 Task: Change the configuration of the table layout of the mark's project to sort by "Assignees" in ascending order.
Action: Mouse moved to (195, 122)
Screenshot: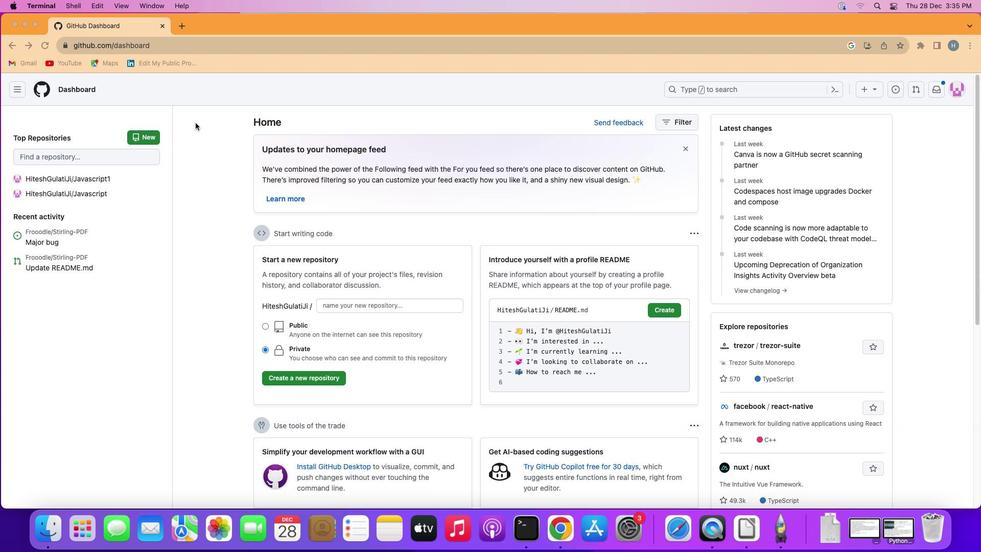 
Action: Mouse pressed left at (195, 122)
Screenshot: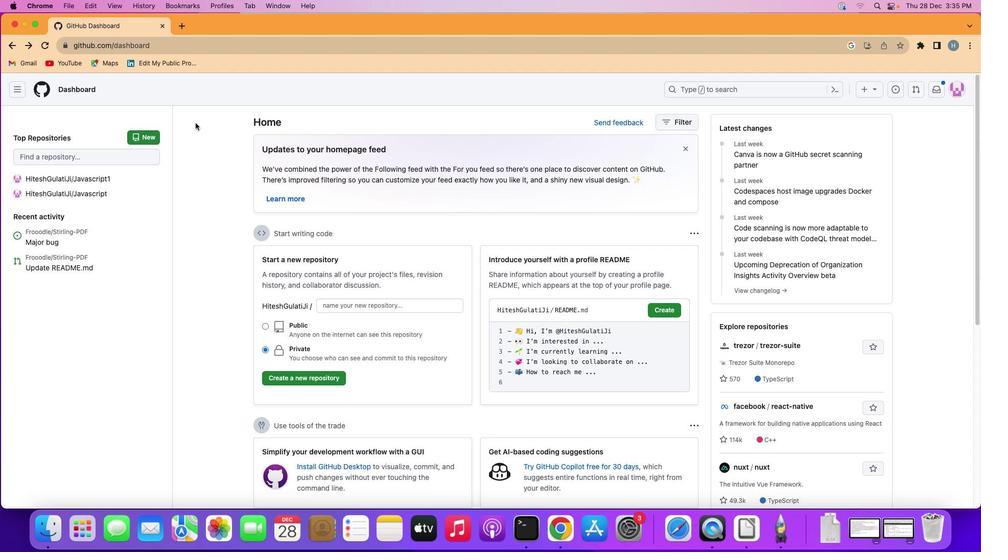 
Action: Mouse moved to (16, 88)
Screenshot: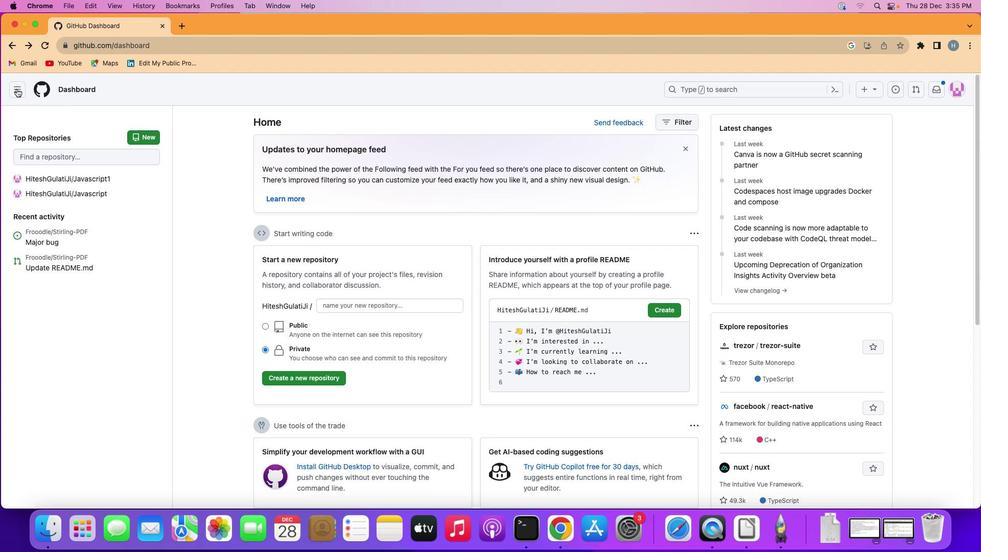 
Action: Mouse pressed left at (16, 88)
Screenshot: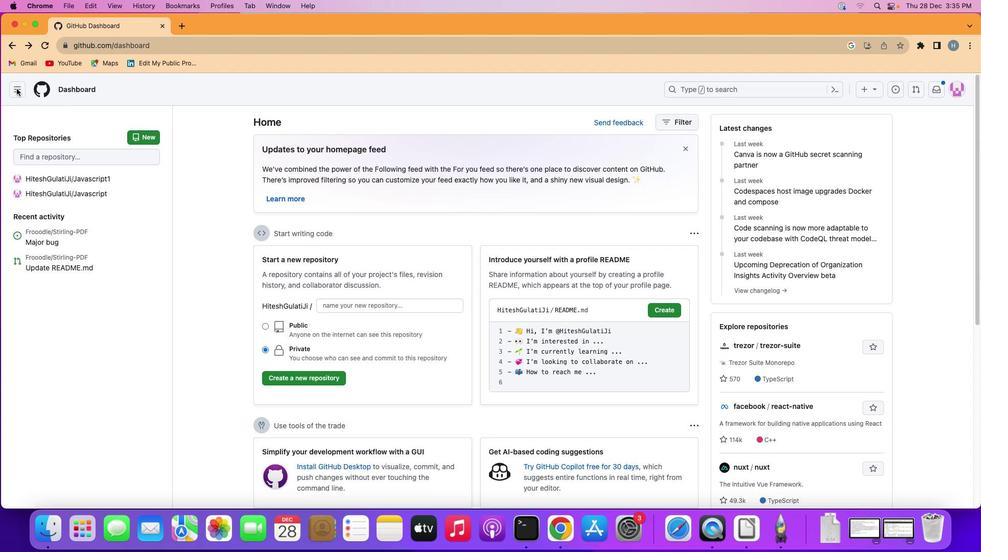 
Action: Mouse moved to (52, 159)
Screenshot: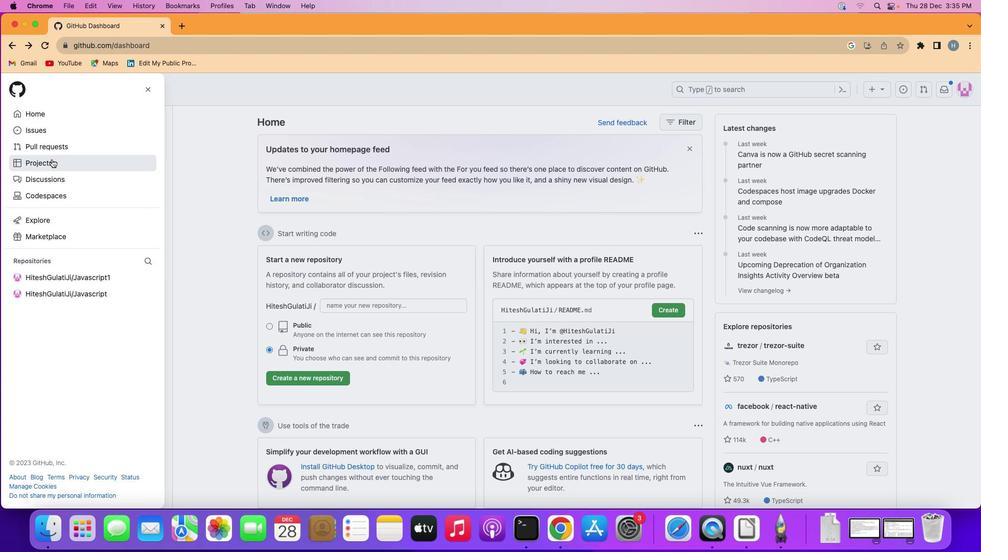 
Action: Mouse pressed left at (52, 159)
Screenshot: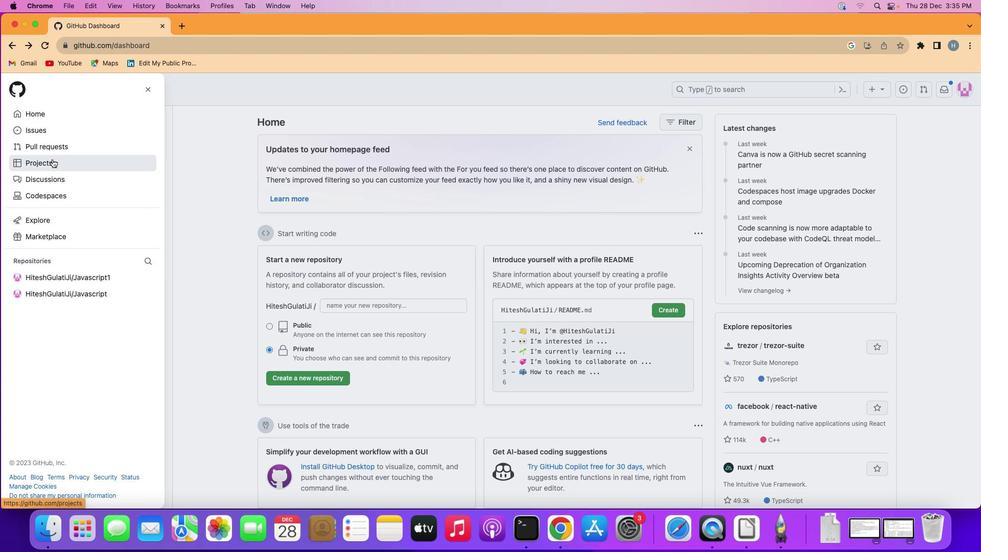 
Action: Mouse moved to (378, 183)
Screenshot: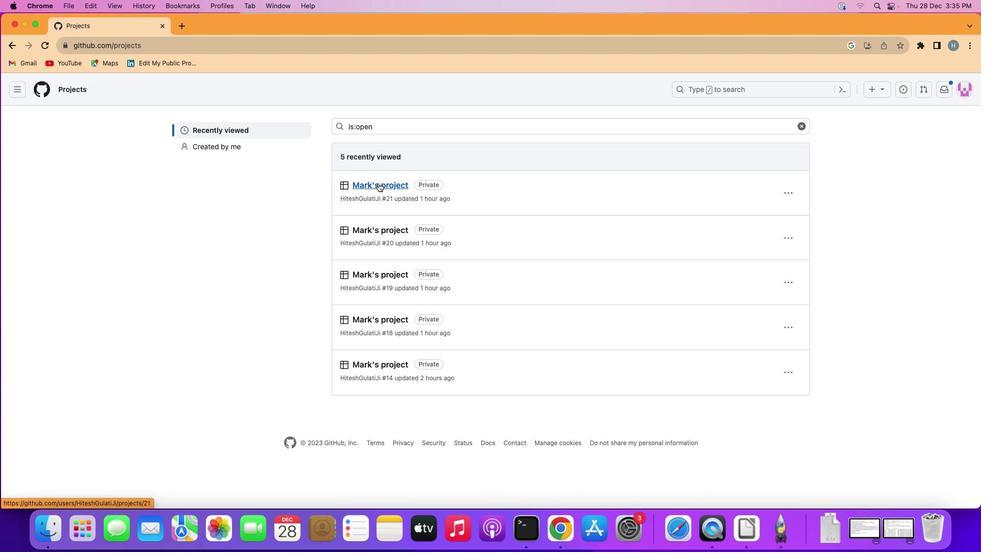 
Action: Mouse pressed left at (378, 183)
Screenshot: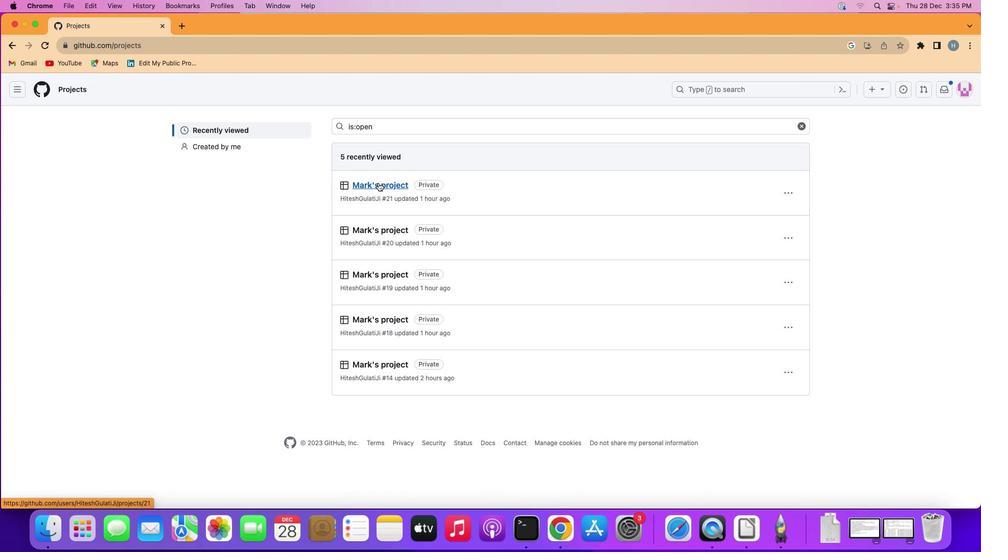 
Action: Mouse moved to (69, 138)
Screenshot: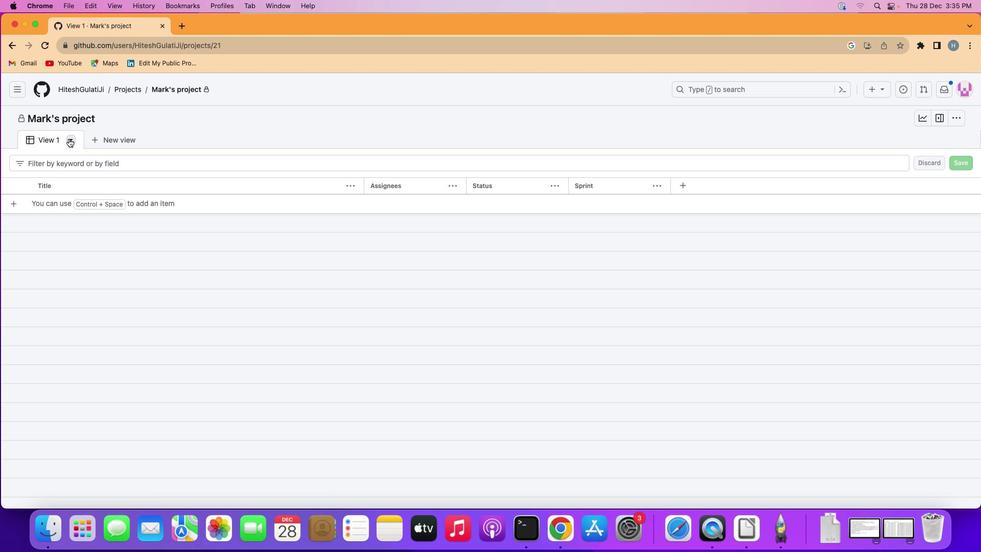 
Action: Mouse pressed left at (69, 138)
Screenshot: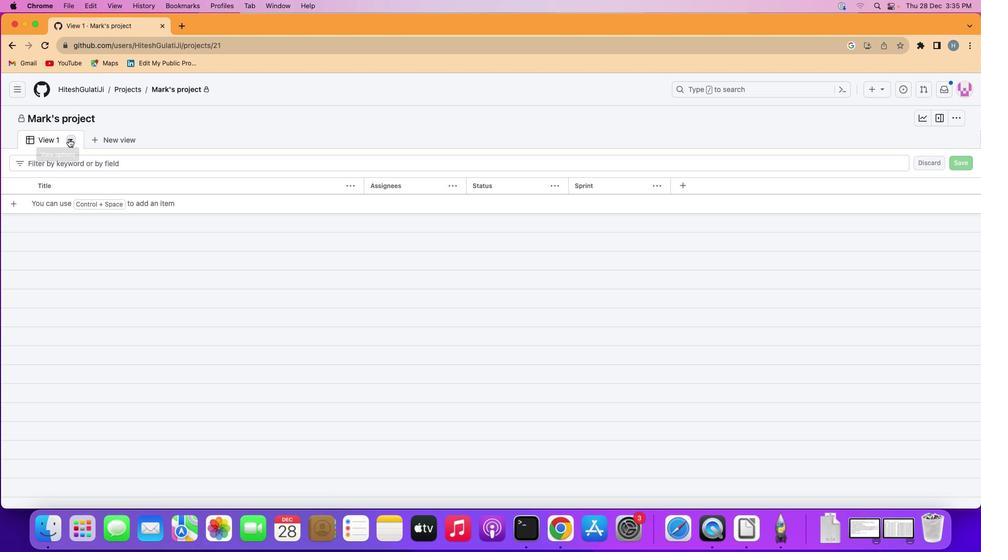 
Action: Mouse moved to (116, 244)
Screenshot: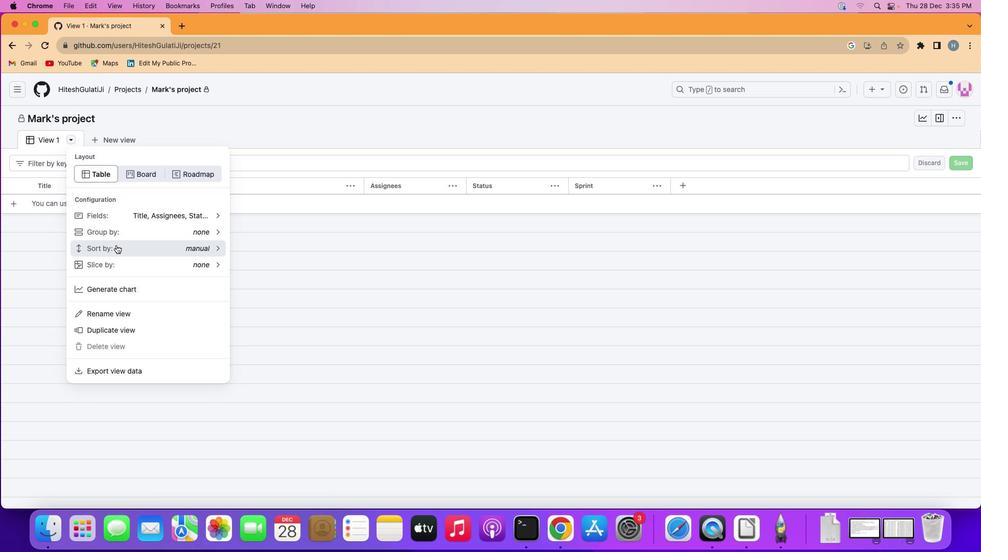 
Action: Mouse pressed left at (116, 244)
Screenshot: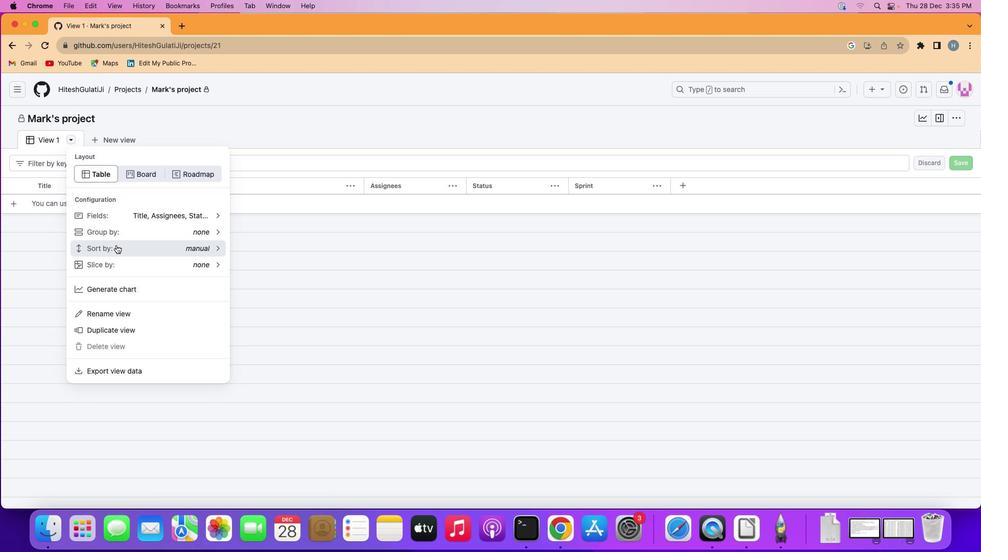 
Action: Mouse moved to (152, 207)
Screenshot: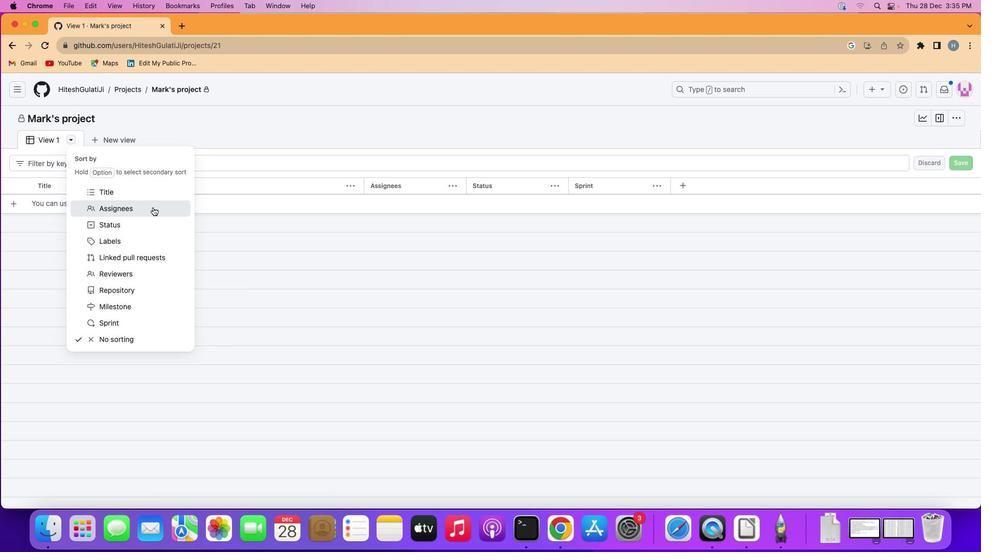 
Action: Mouse pressed left at (152, 207)
Screenshot: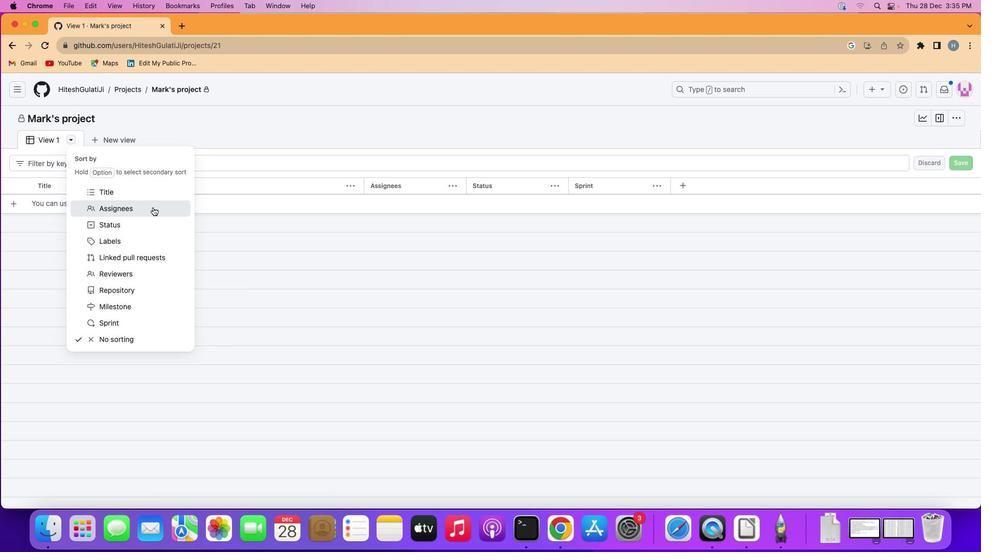 
Action: Mouse moved to (186, 207)
Screenshot: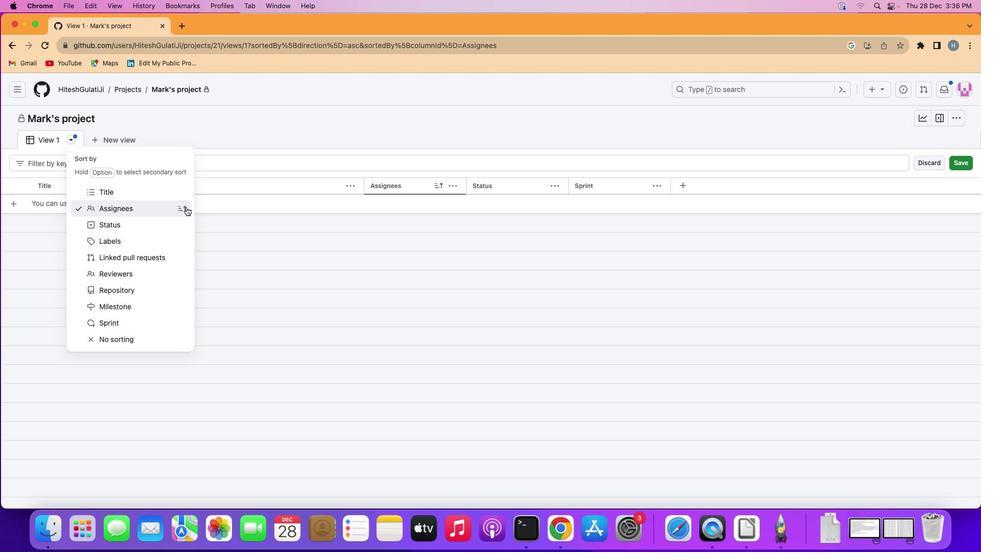 
Action: Mouse pressed left at (186, 207)
Screenshot: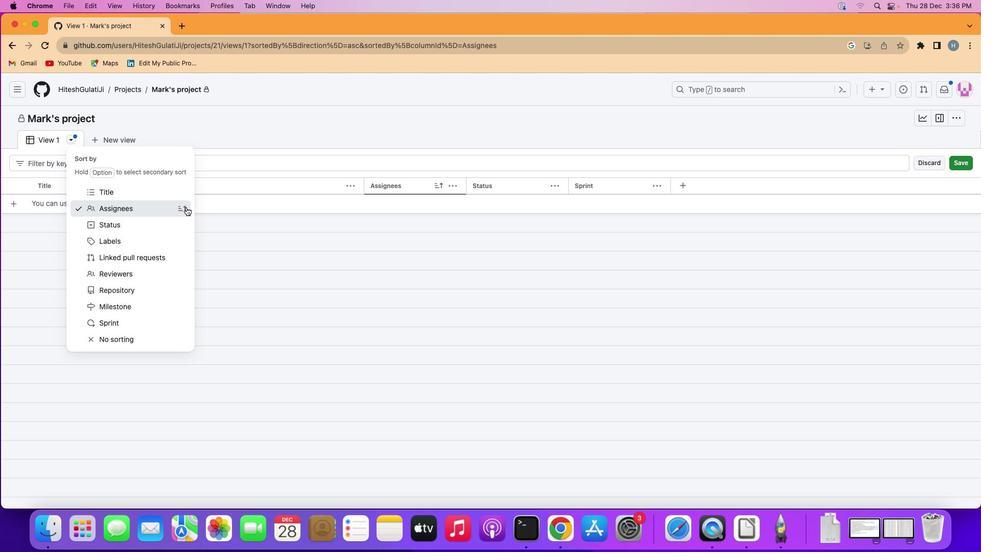 
Action: Mouse pressed left at (186, 207)
Screenshot: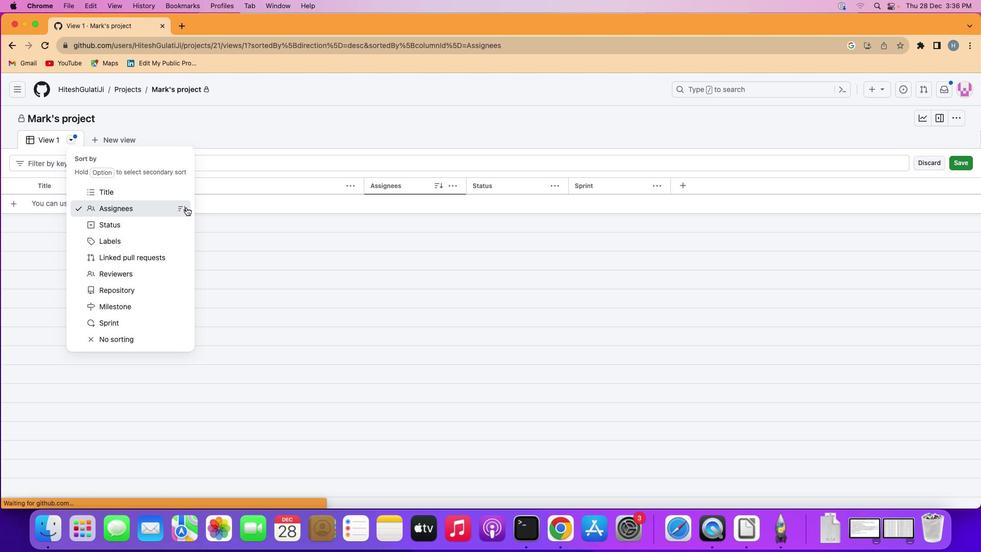 
Action: Mouse moved to (161, 207)
Screenshot: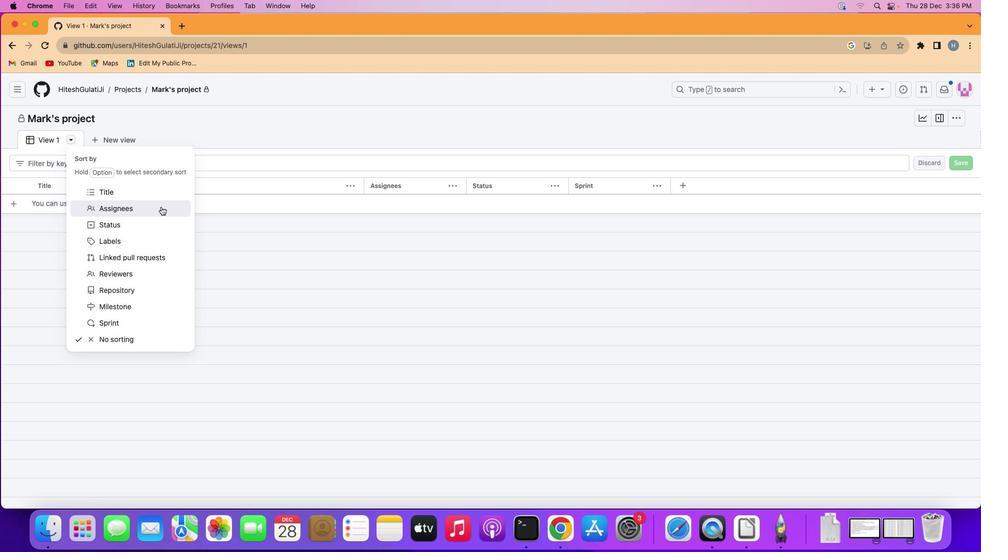 
Action: Mouse pressed left at (161, 207)
Screenshot: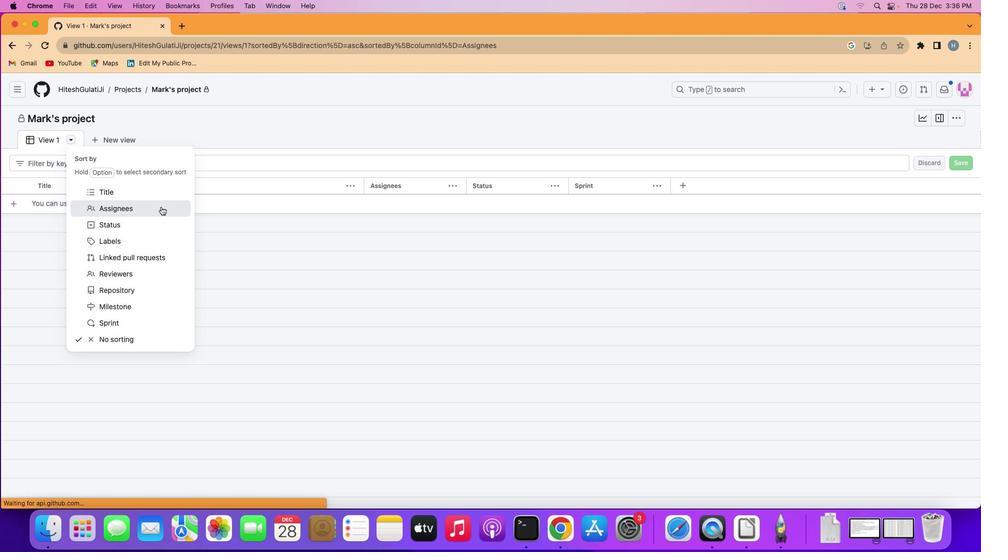 
Action: Mouse moved to (234, 219)
Screenshot: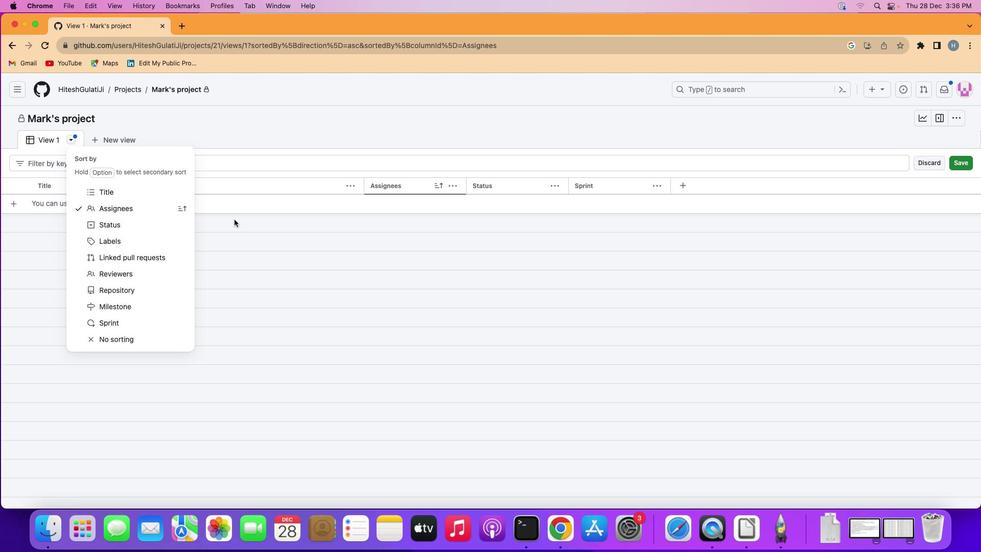 
